 Task: Sort the products in the category "Paper Goods" by price (highest first).
Action: Mouse moved to (761, 271)
Screenshot: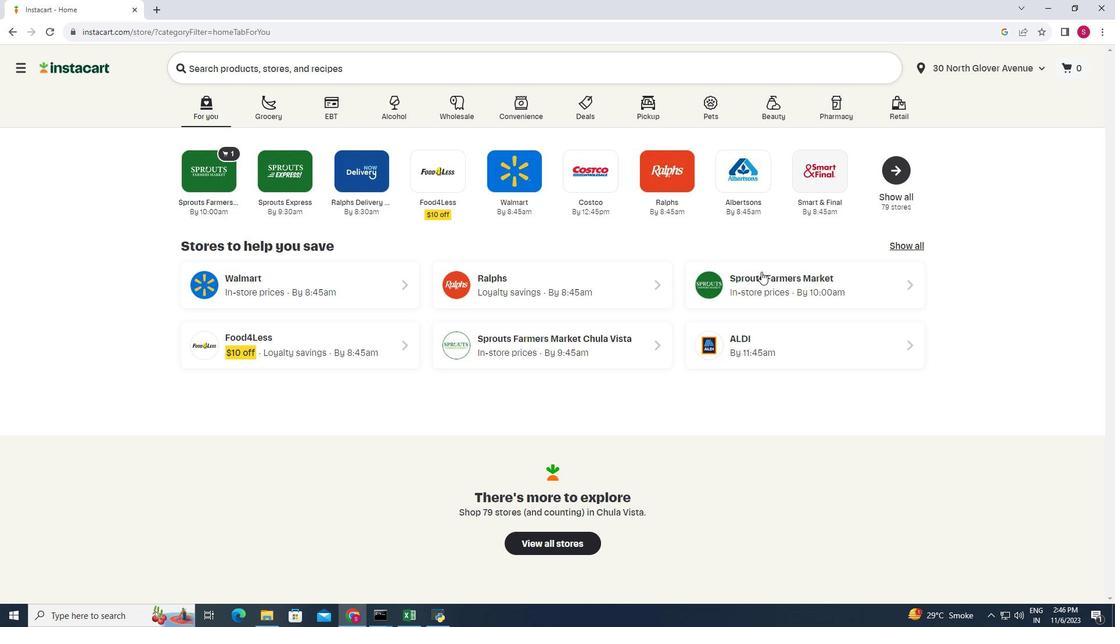 
Action: Mouse pressed left at (761, 271)
Screenshot: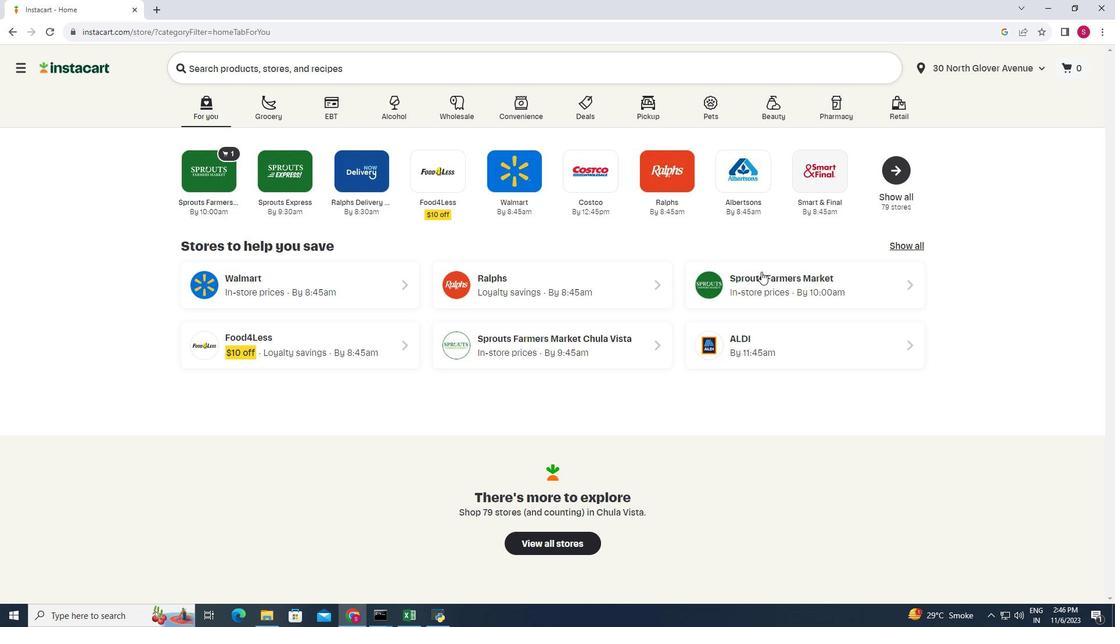 
Action: Mouse moved to (70, 449)
Screenshot: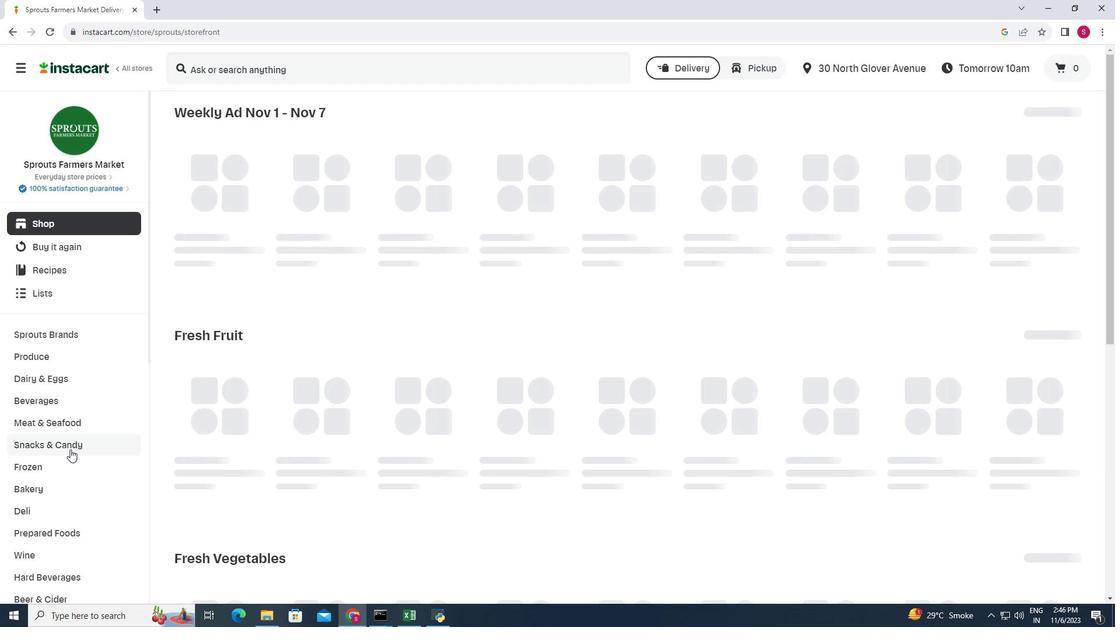 
Action: Mouse scrolled (70, 449) with delta (0, 0)
Screenshot: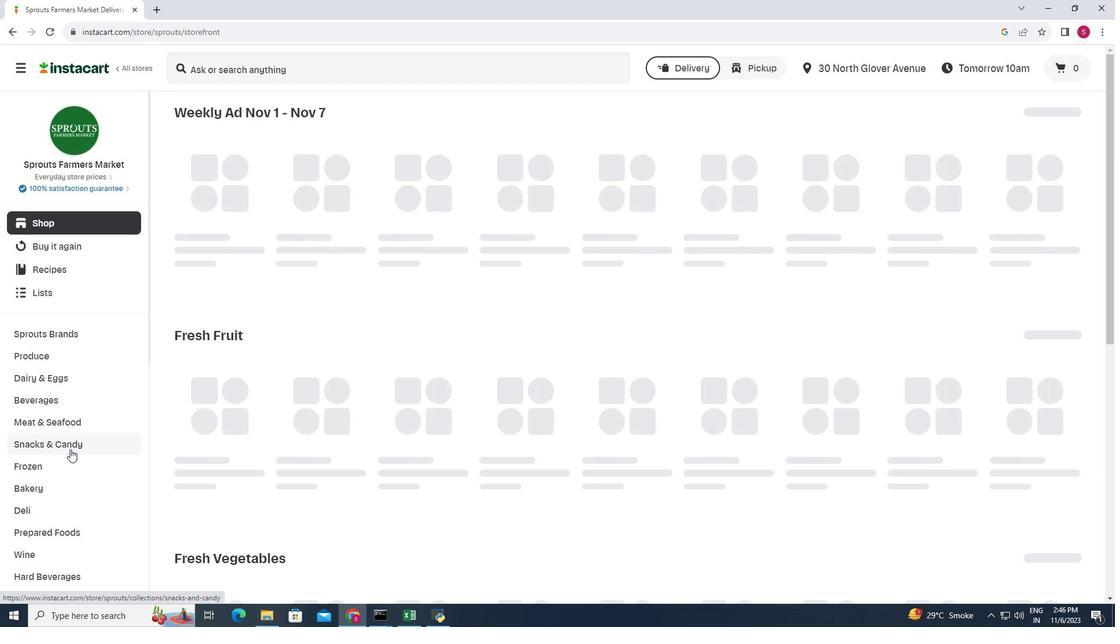 
Action: Mouse scrolled (70, 449) with delta (0, 0)
Screenshot: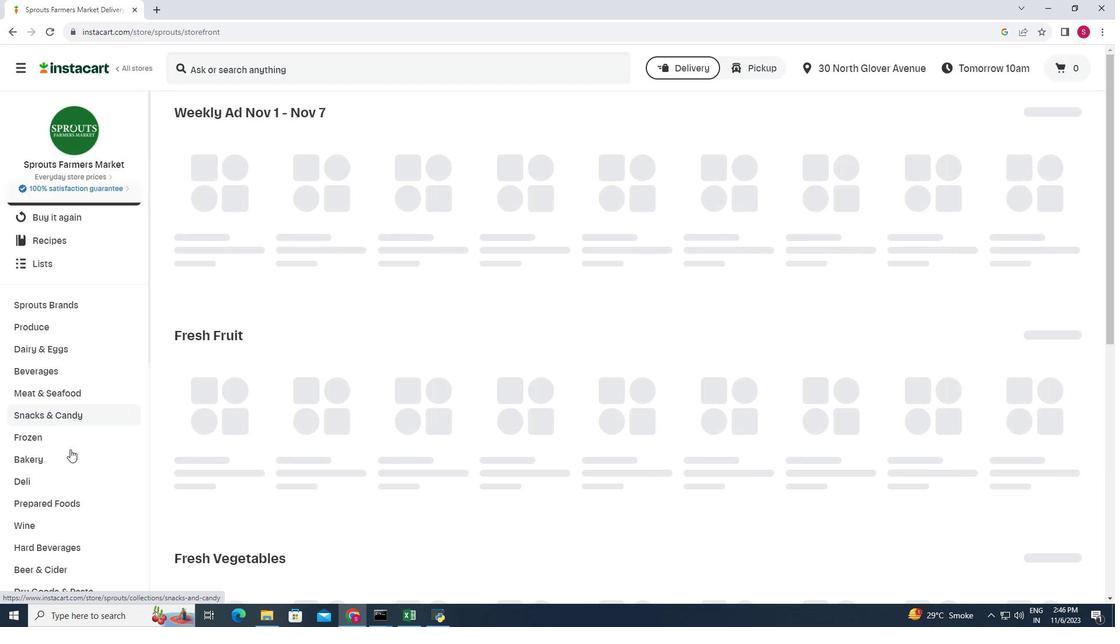 
Action: Mouse scrolled (70, 449) with delta (0, 0)
Screenshot: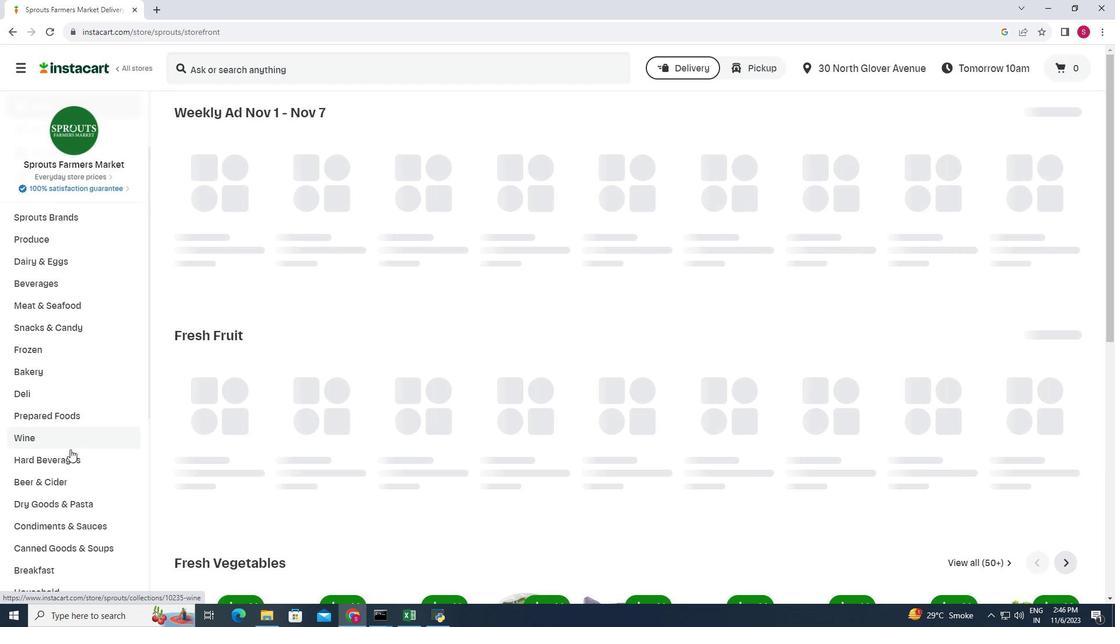 
Action: Mouse moved to (62, 528)
Screenshot: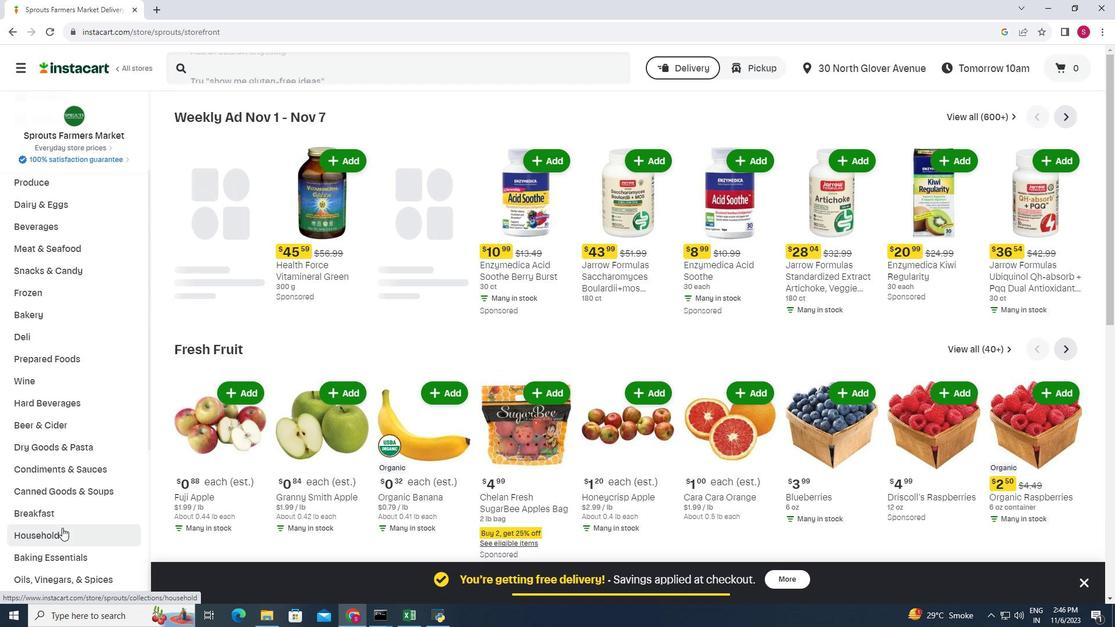 
Action: Mouse pressed left at (62, 528)
Screenshot: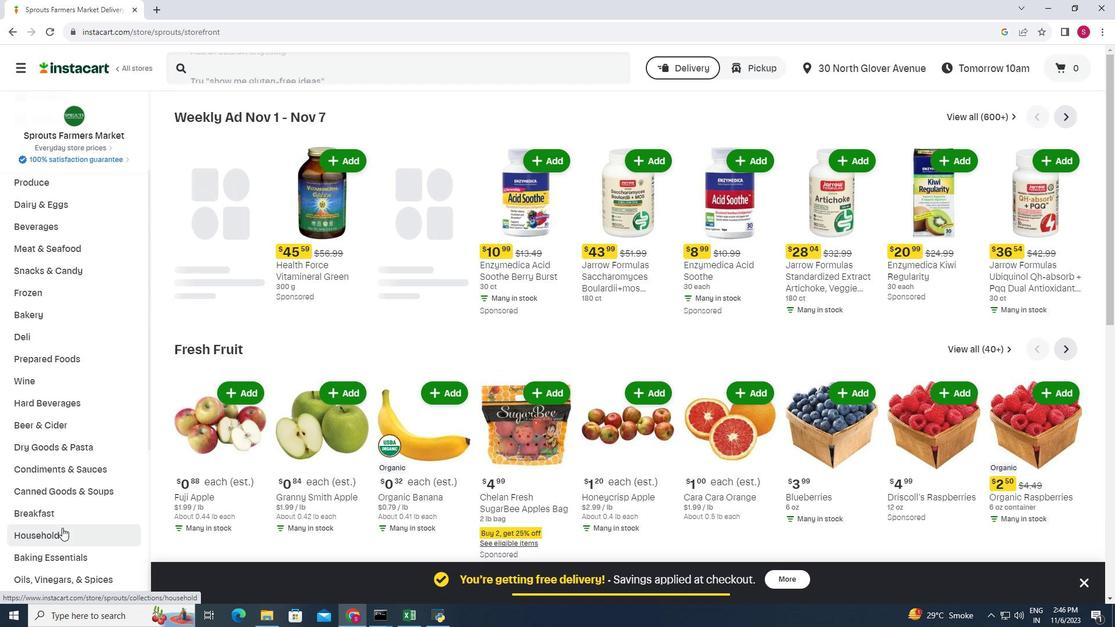 
Action: Mouse moved to (287, 146)
Screenshot: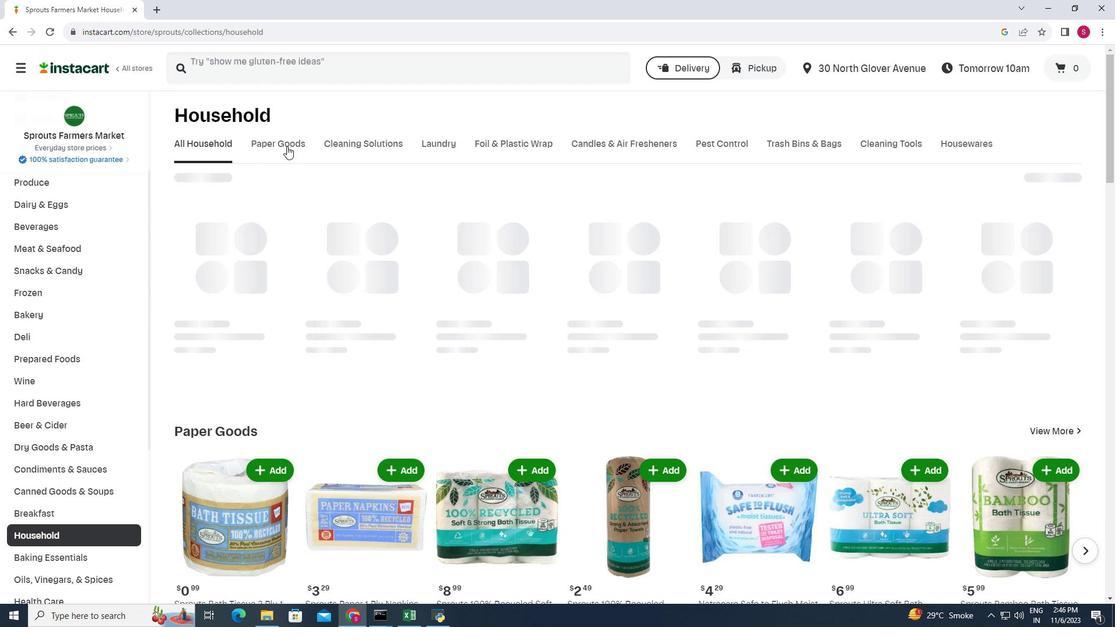 
Action: Mouse pressed left at (287, 146)
Screenshot: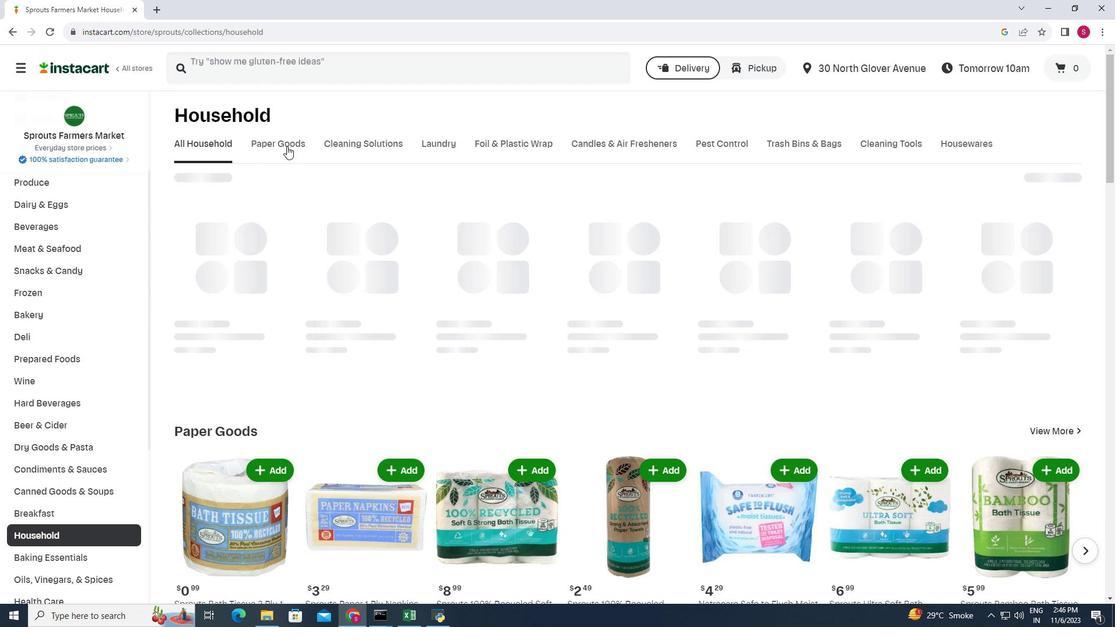 
Action: Mouse moved to (1080, 237)
Screenshot: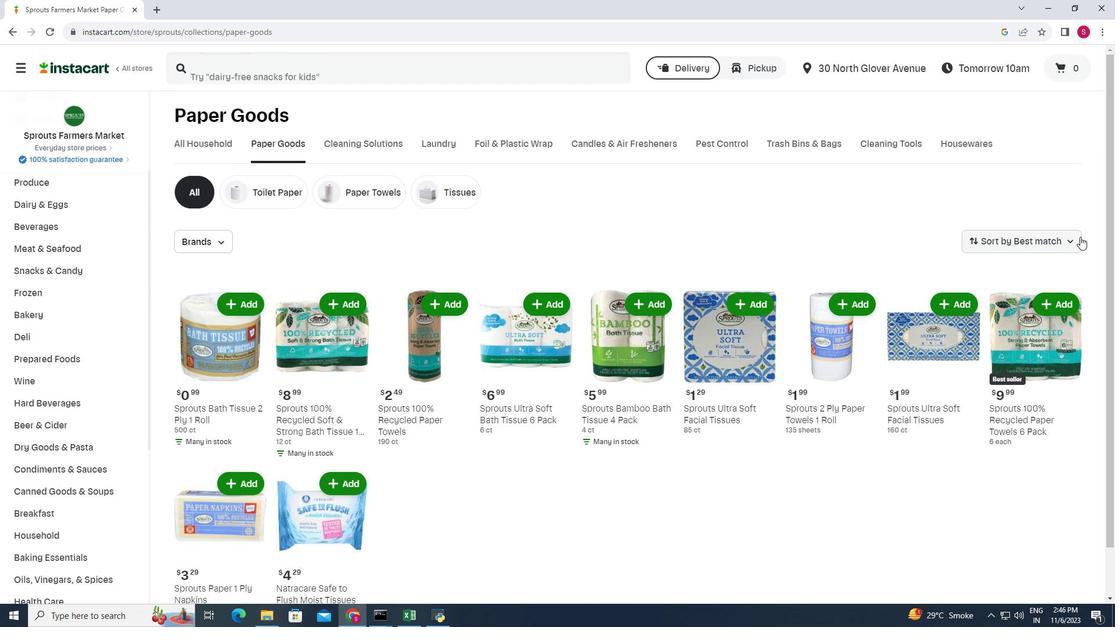 
Action: Mouse pressed left at (1080, 237)
Screenshot: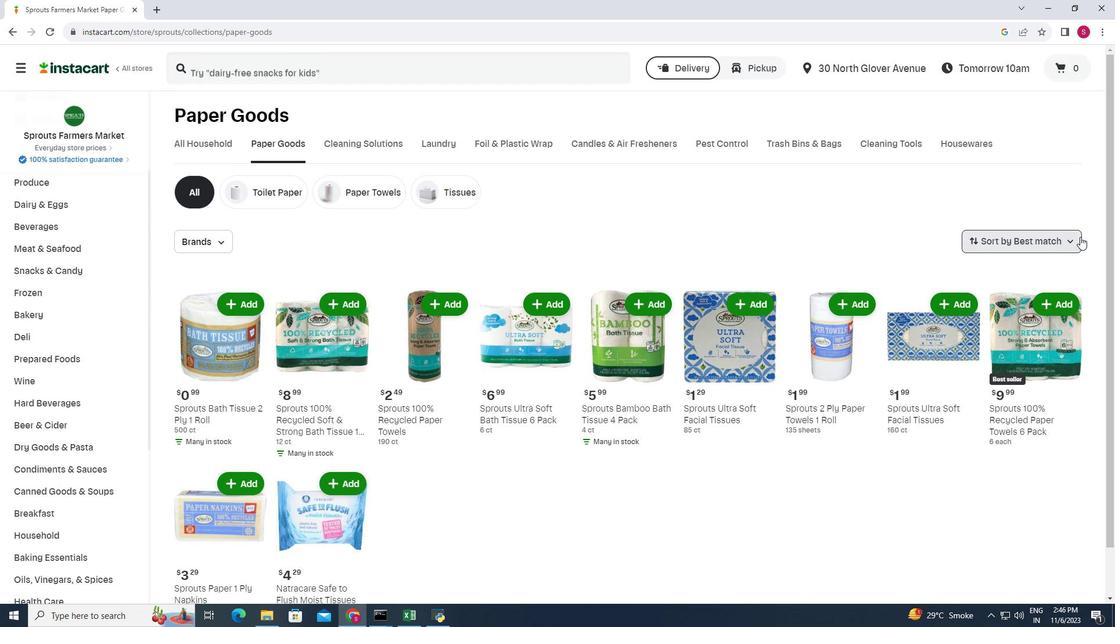 
Action: Mouse moved to (1056, 315)
Screenshot: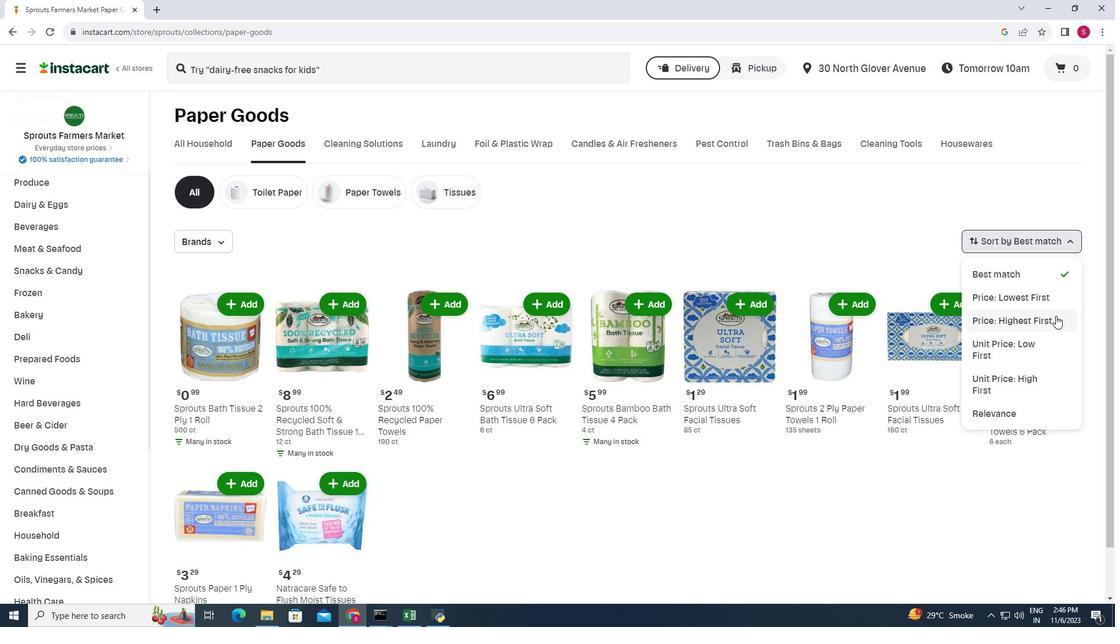 
Action: Mouse pressed left at (1056, 315)
Screenshot: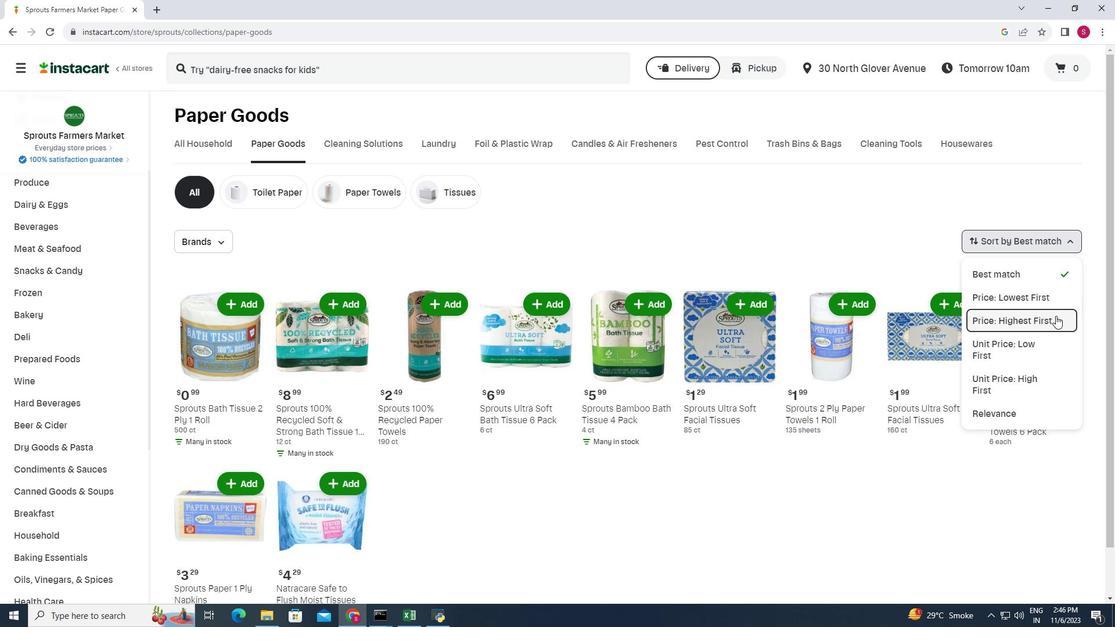 
Action: Mouse moved to (701, 257)
Screenshot: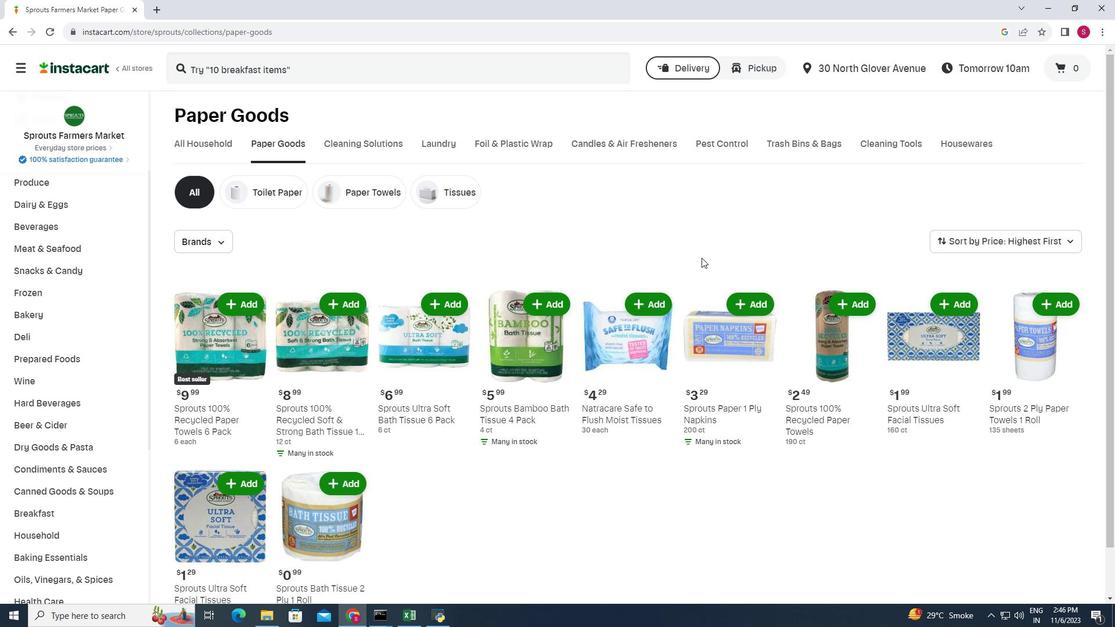 
Action: Mouse scrolled (701, 257) with delta (0, 0)
Screenshot: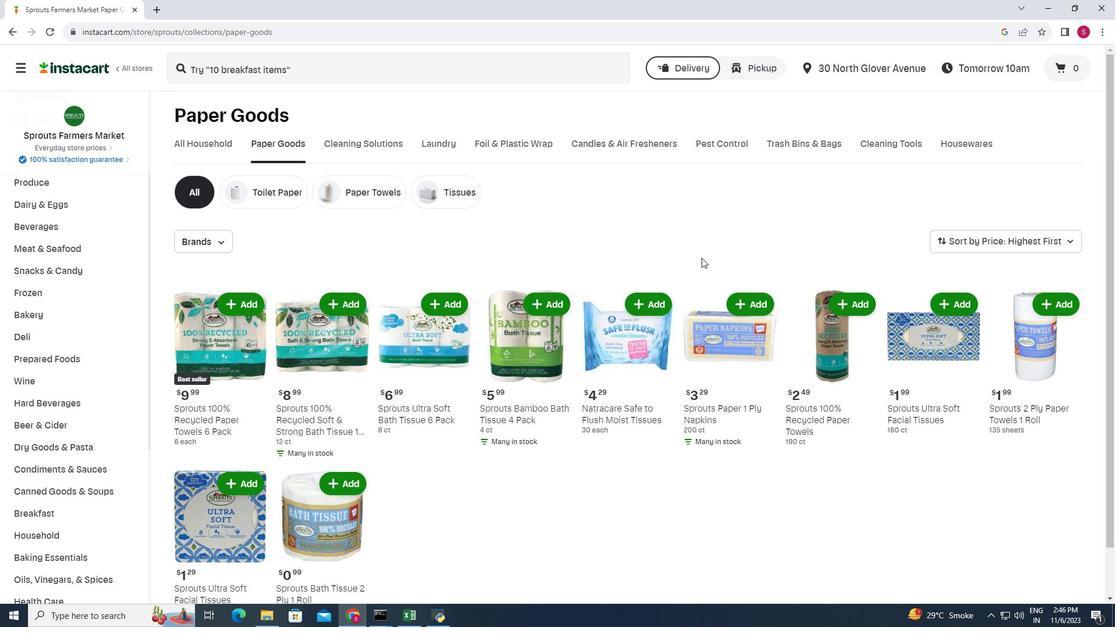 
Action: Mouse scrolled (701, 257) with delta (0, 0)
Screenshot: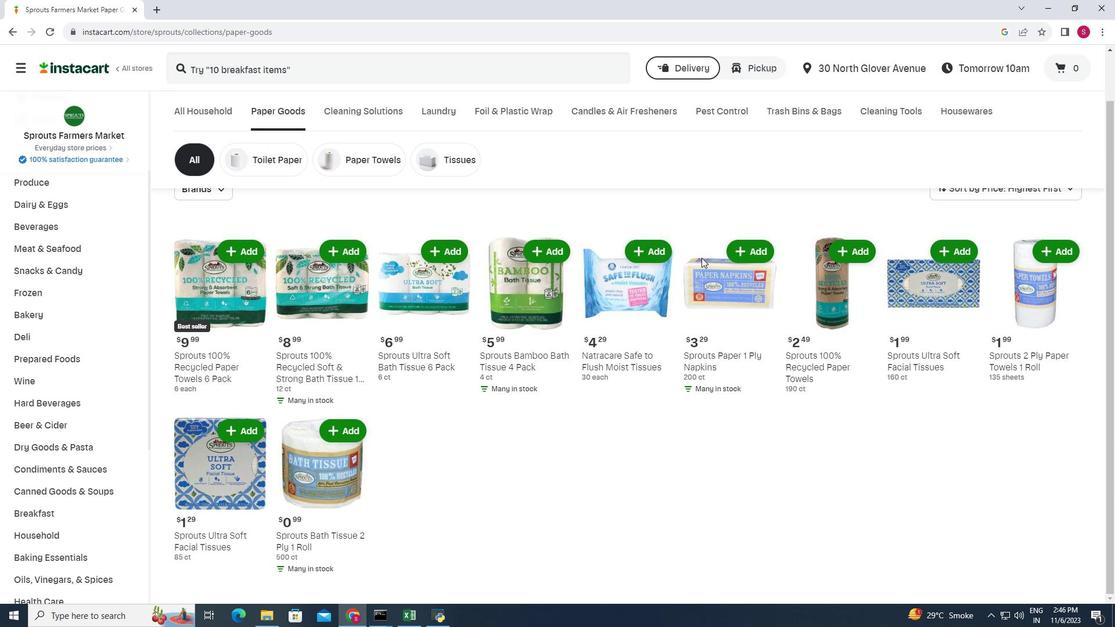 
